 Task: Create a task  Fix issue causing mobile app to crash when device is low on memory , assign it to team member softage.6@softage.net in the project ToxicWorks and update the status of the task to  On Track  , set the priority of the task to High.
Action: Mouse moved to (98, 504)
Screenshot: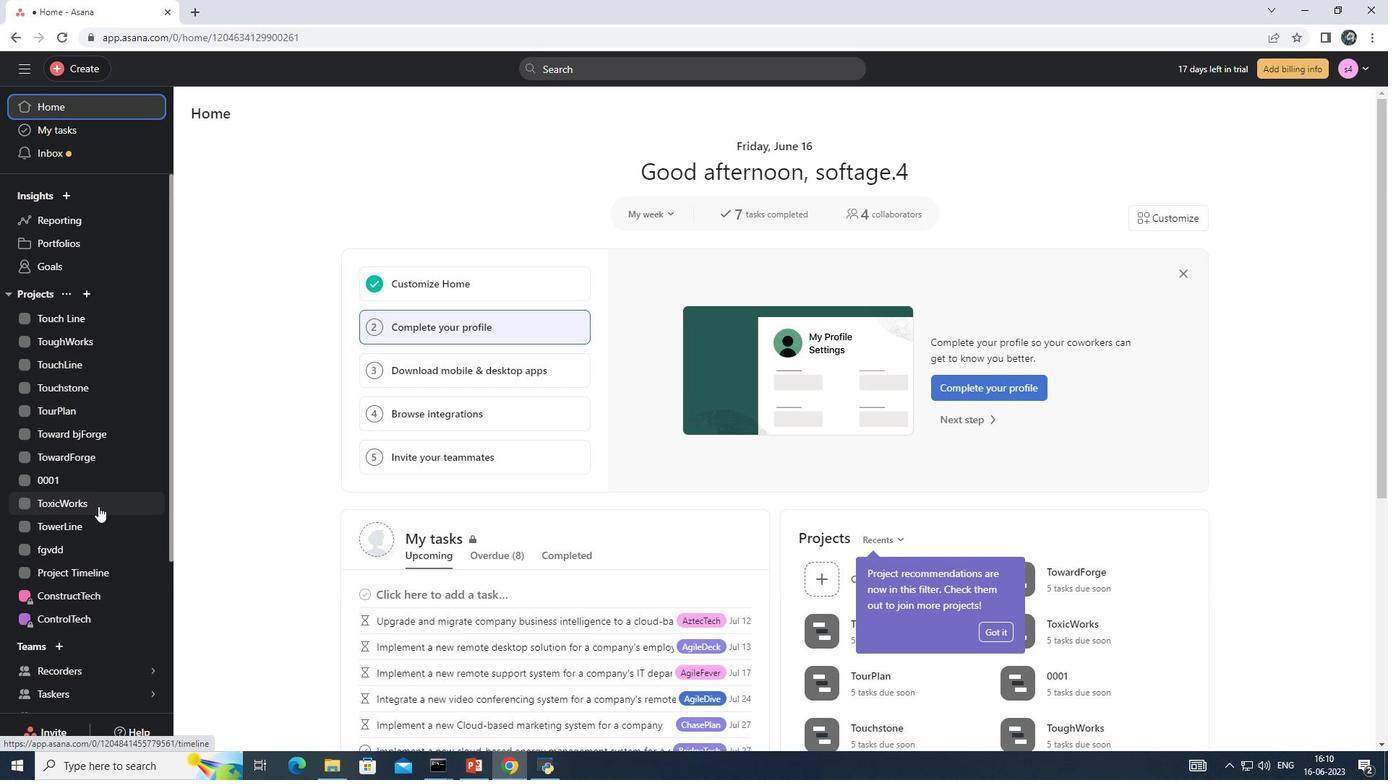
Action: Mouse pressed left at (98, 504)
Screenshot: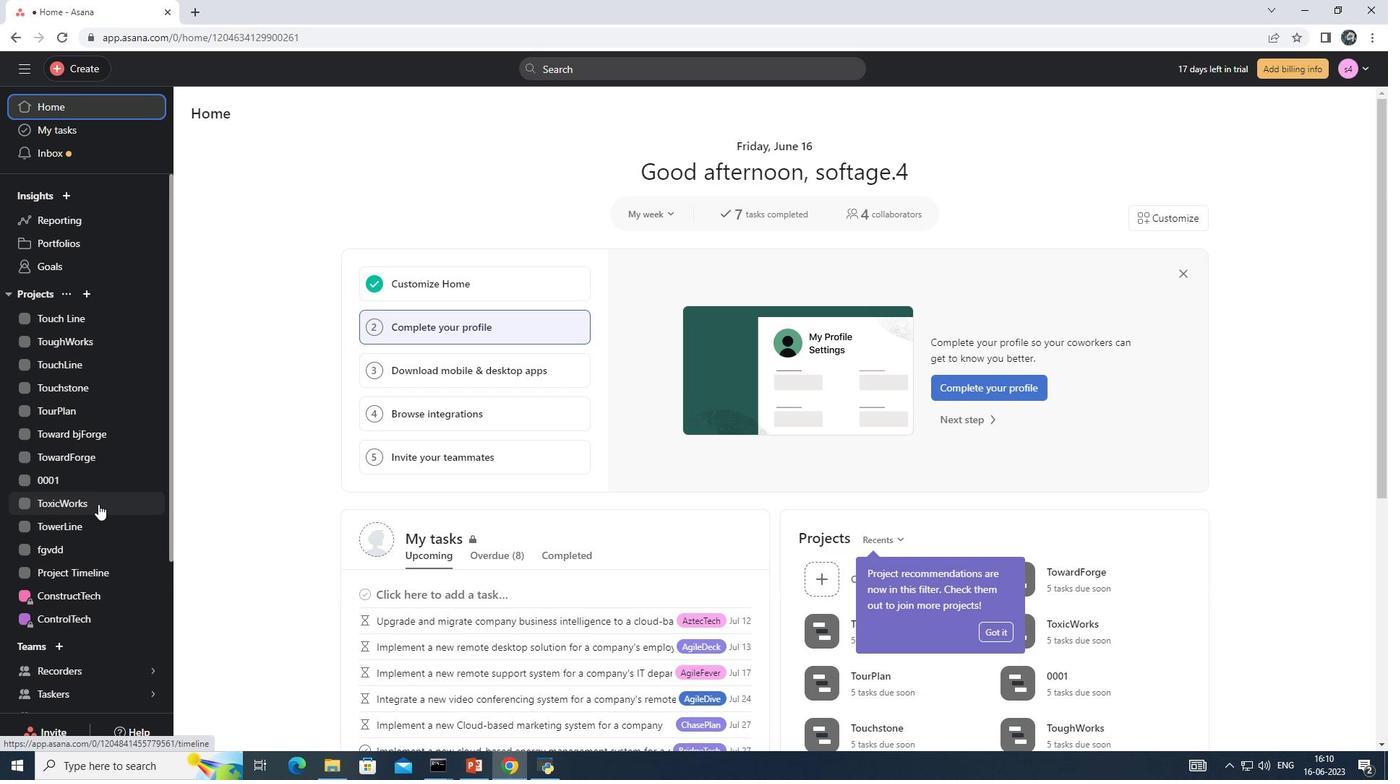 
Action: Mouse moved to (259, 143)
Screenshot: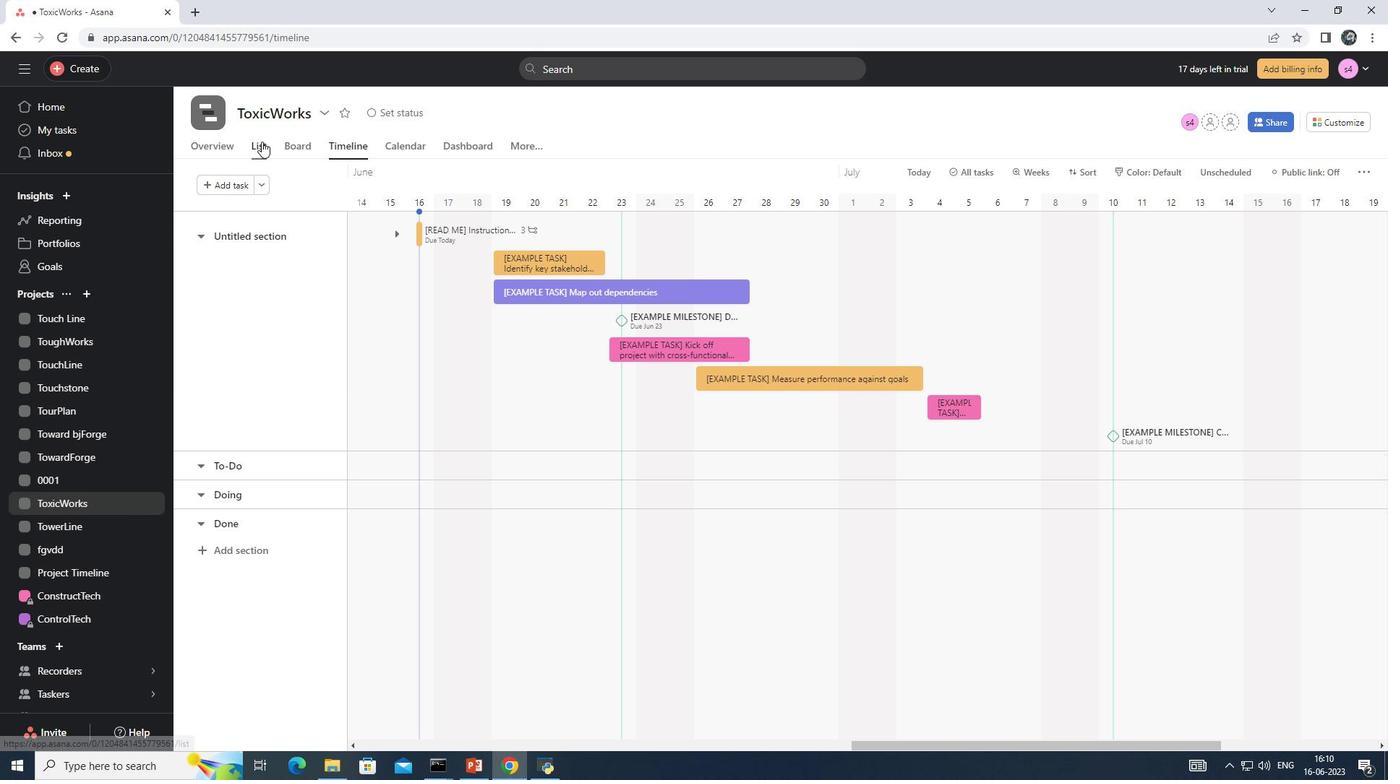
Action: Mouse pressed left at (259, 143)
Screenshot: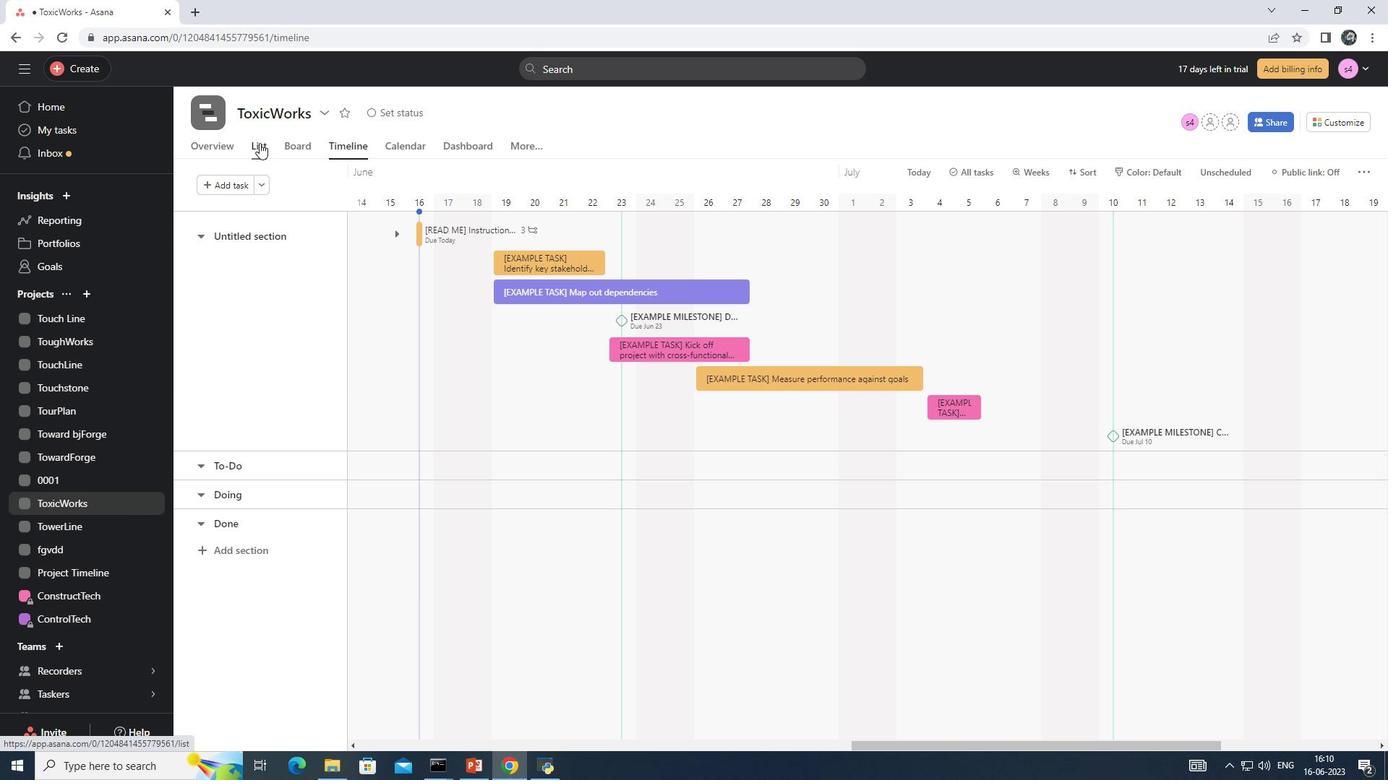 
Action: Mouse moved to (224, 177)
Screenshot: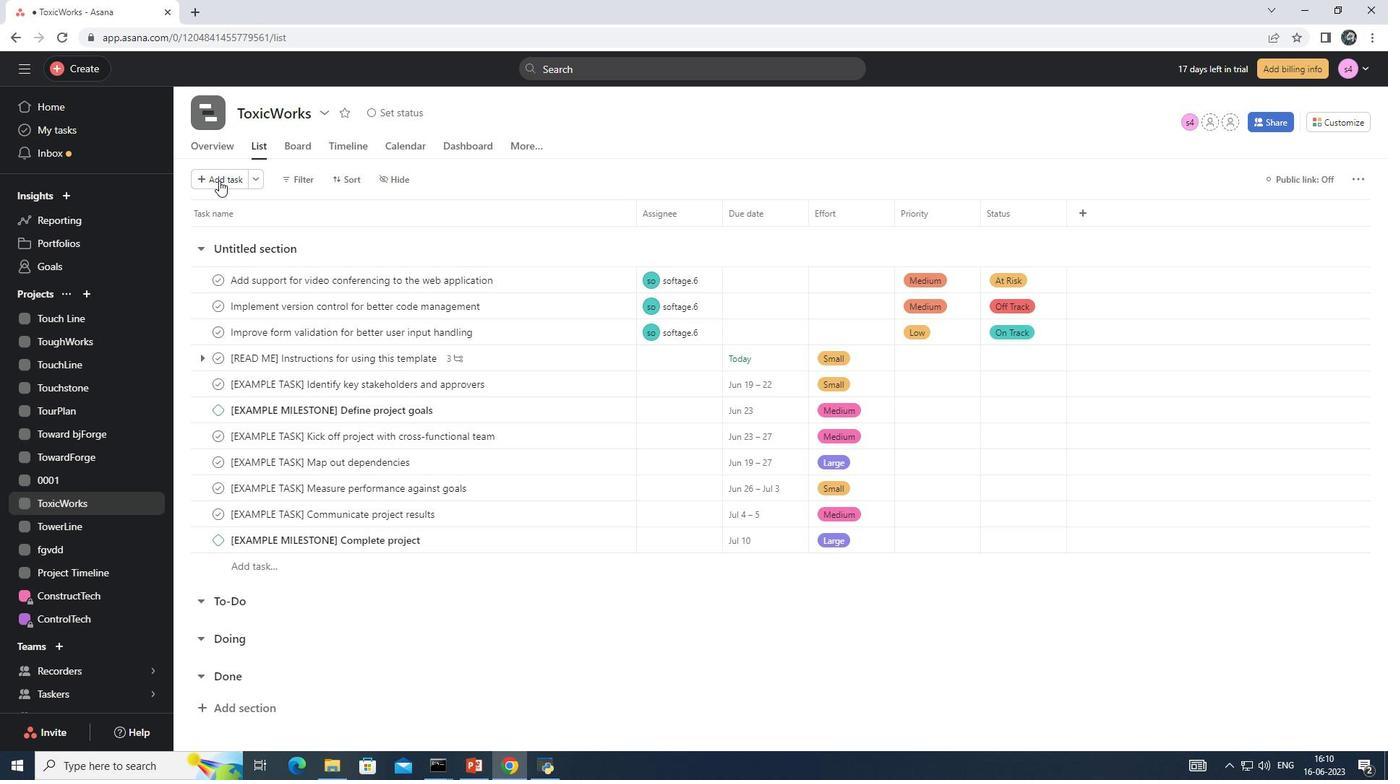 
Action: Mouse pressed left at (224, 177)
Screenshot: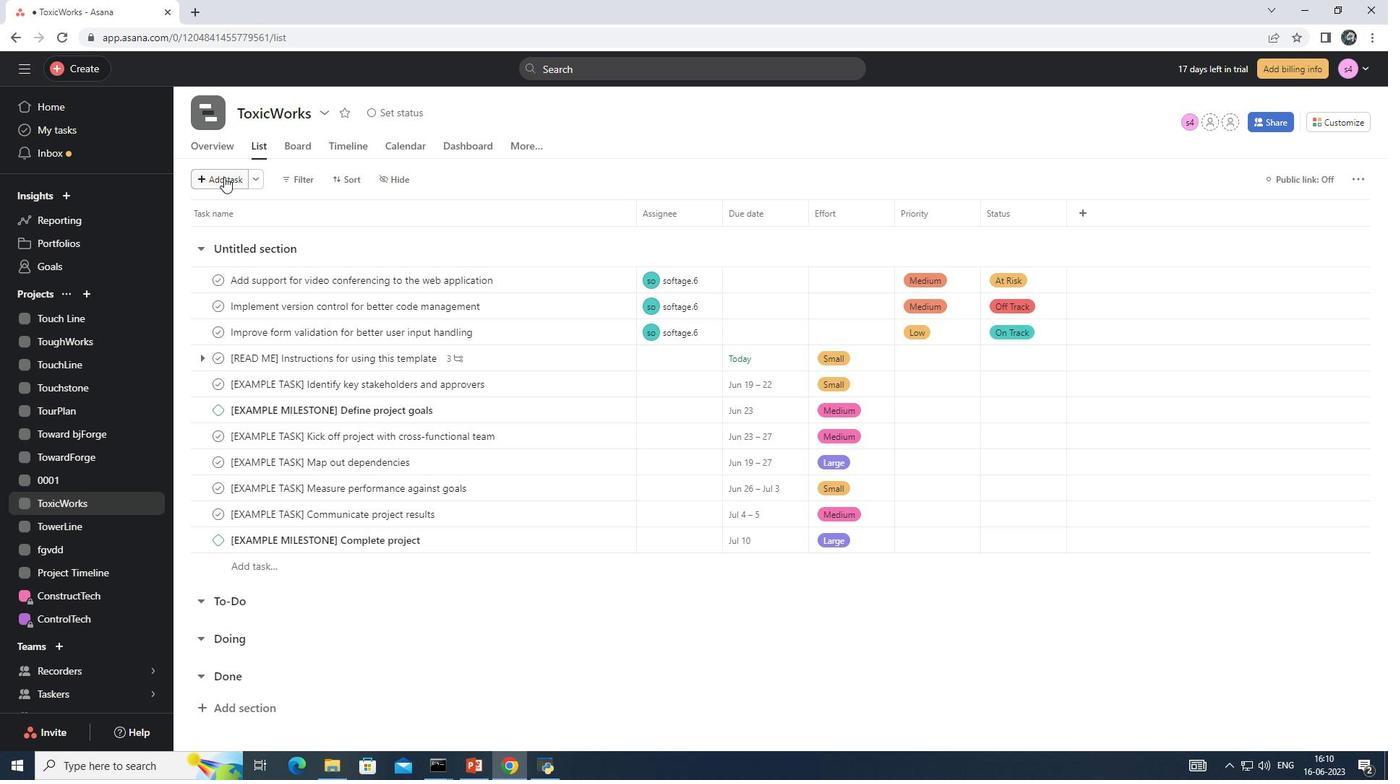 
Action: Mouse moved to (279, 290)
Screenshot: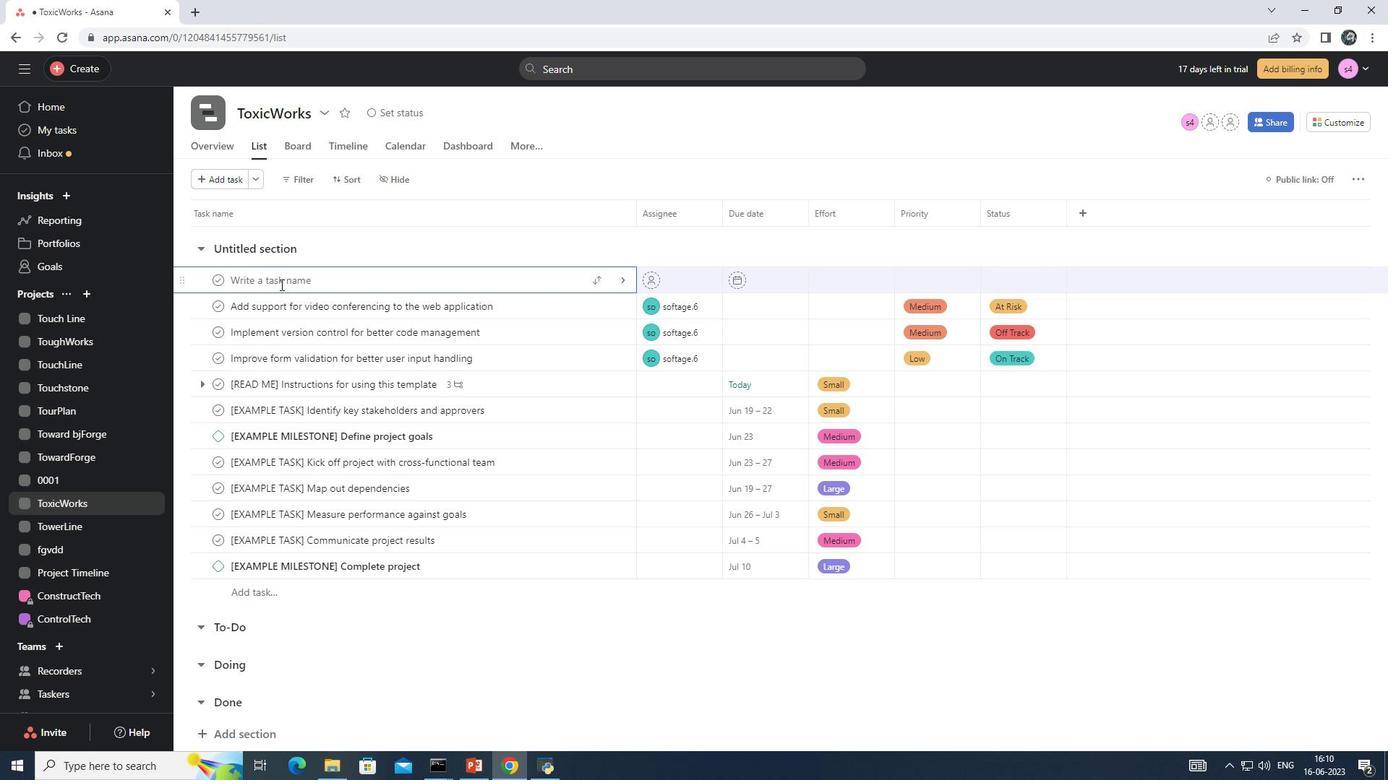 
Action: Key pressed <Key.shift>Fix<Key.space>issue<Key.space>causing<Key.space>mobile<Key.space>app<Key.space>to<Key.space>crash<Key.space>when<Key.space>device<Key.space>is<Key.space>low<Key.space>on<Key.space>memory
Screenshot: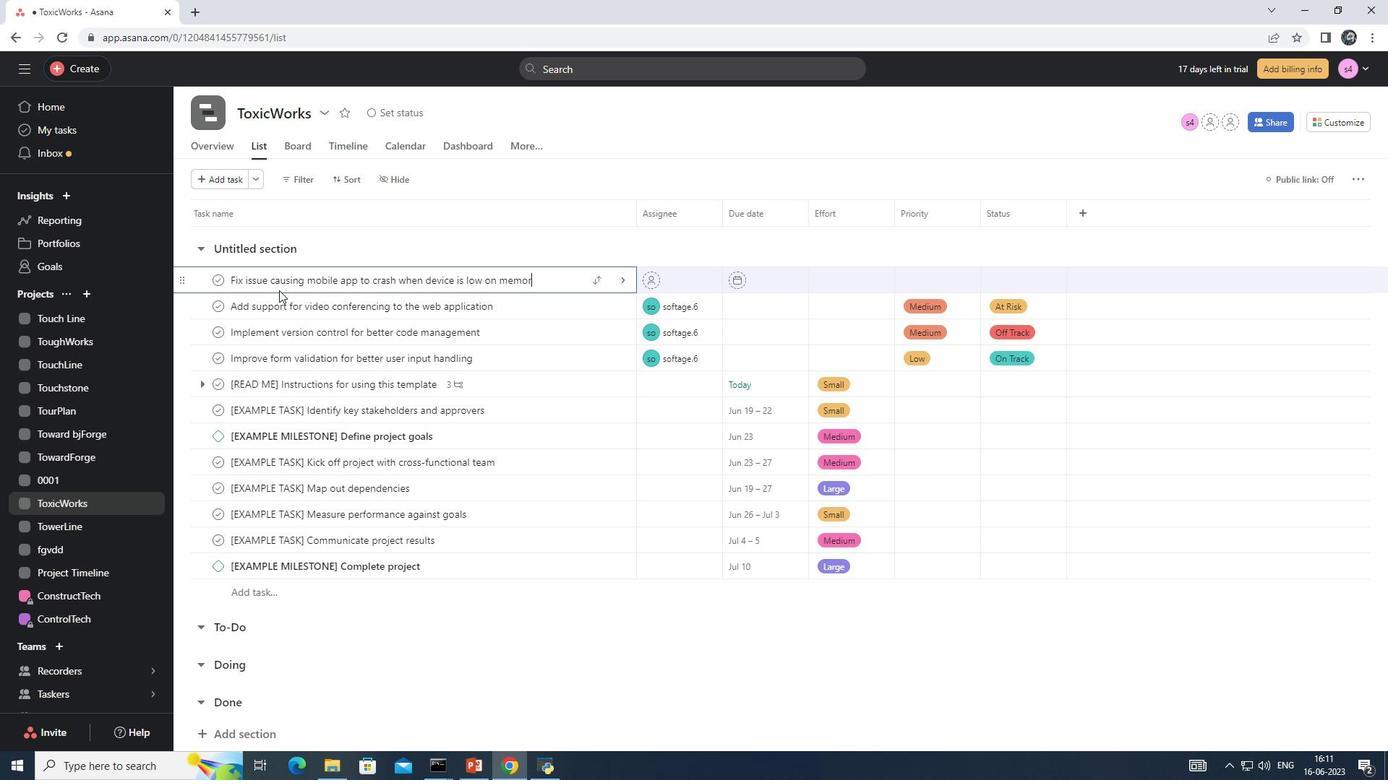 
Action: Mouse moved to (647, 277)
Screenshot: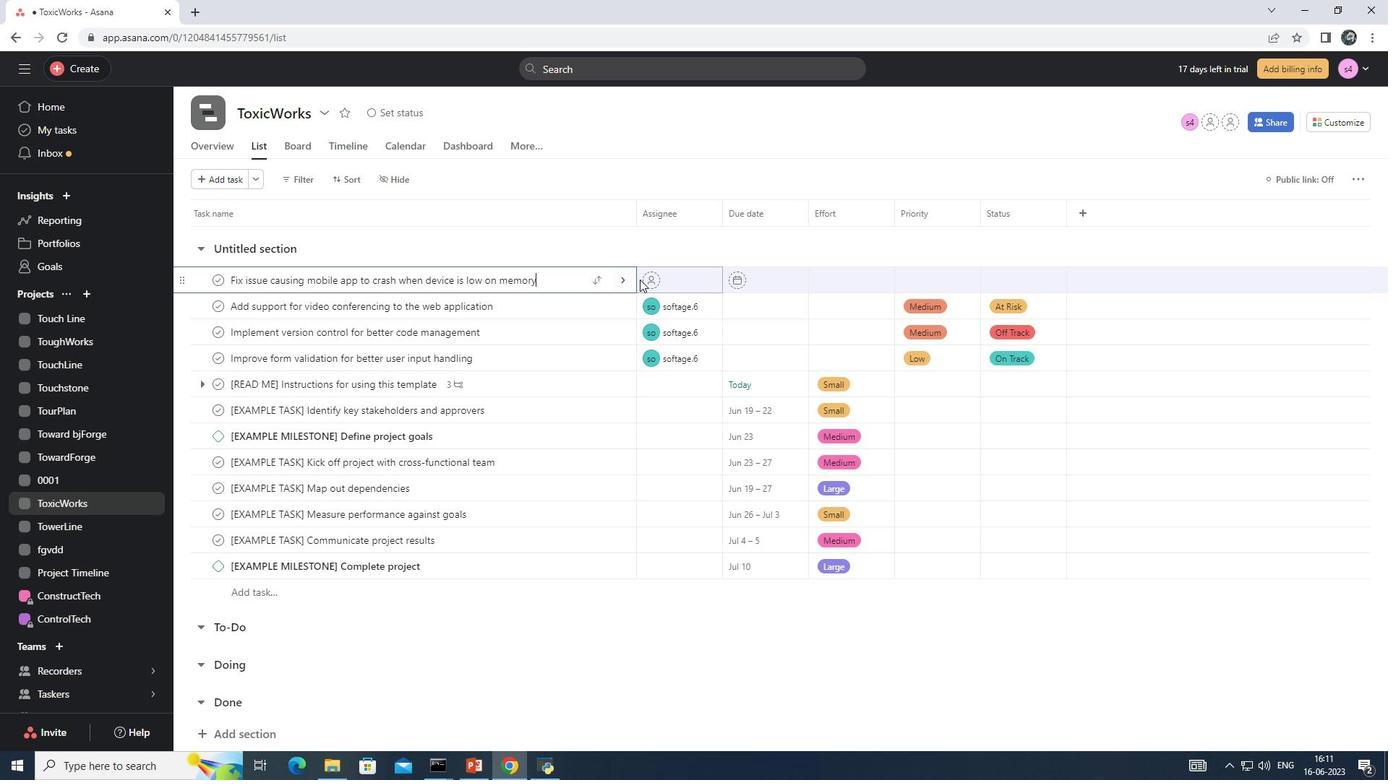 
Action: Mouse pressed left at (647, 277)
Screenshot: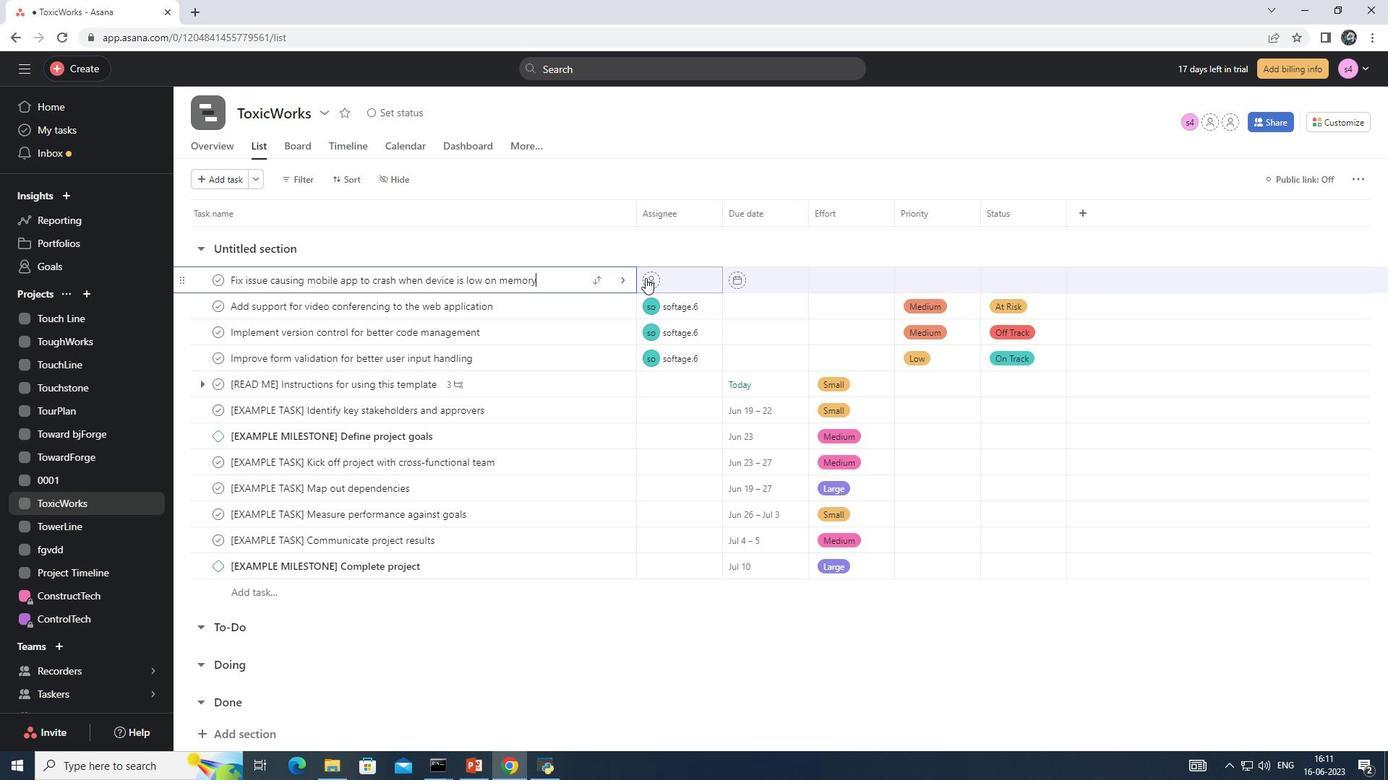 
Action: Mouse moved to (647, 277)
Screenshot: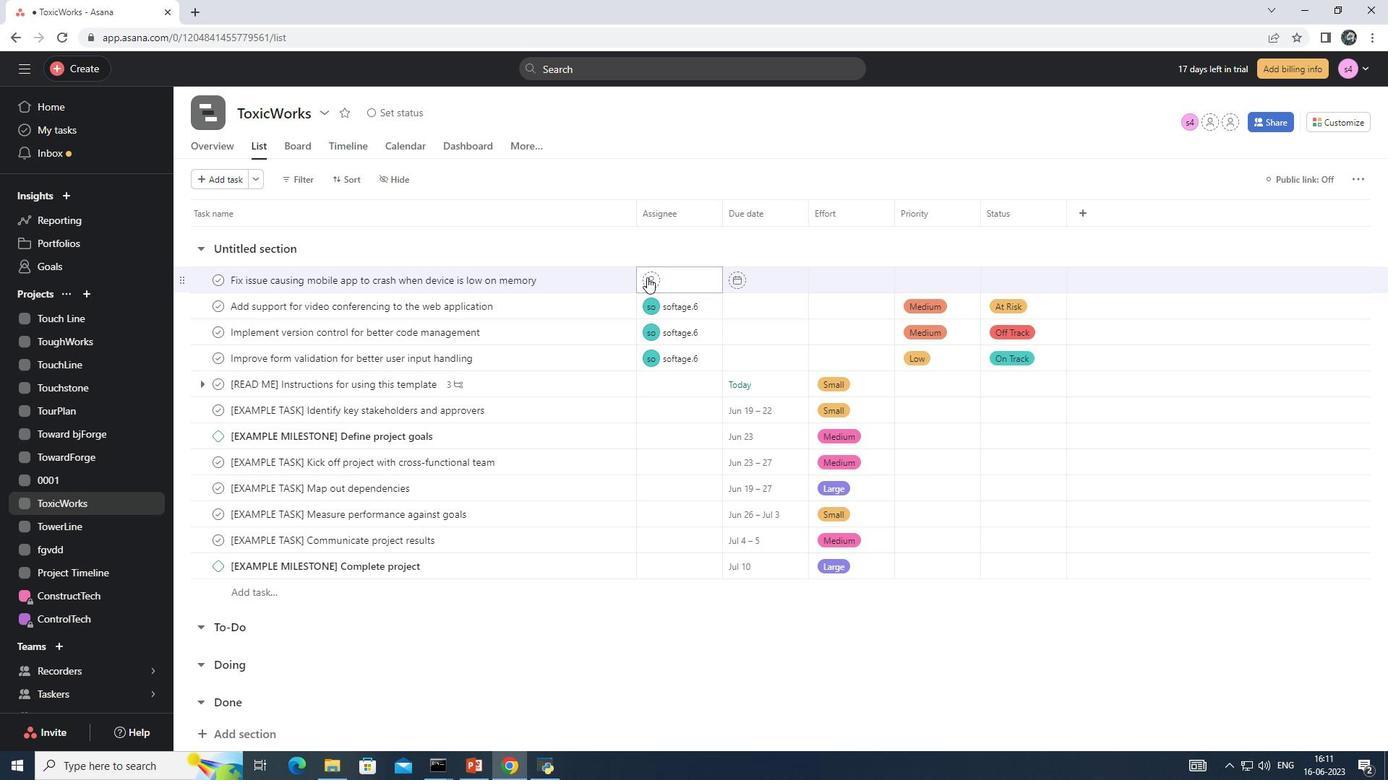 
Action: Key pressed softage.6<Key.shift>@<Key.enter>
Screenshot: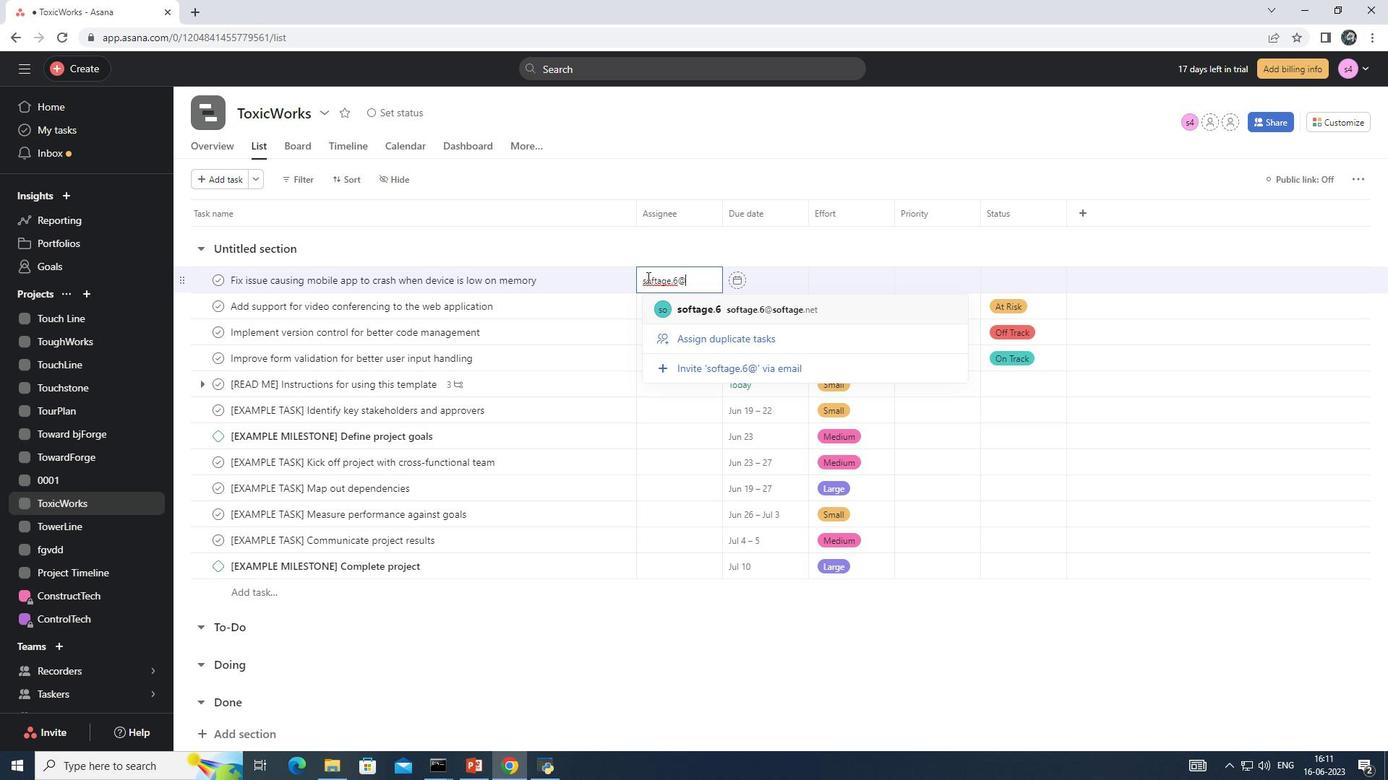 
Action: Mouse moved to (1001, 277)
Screenshot: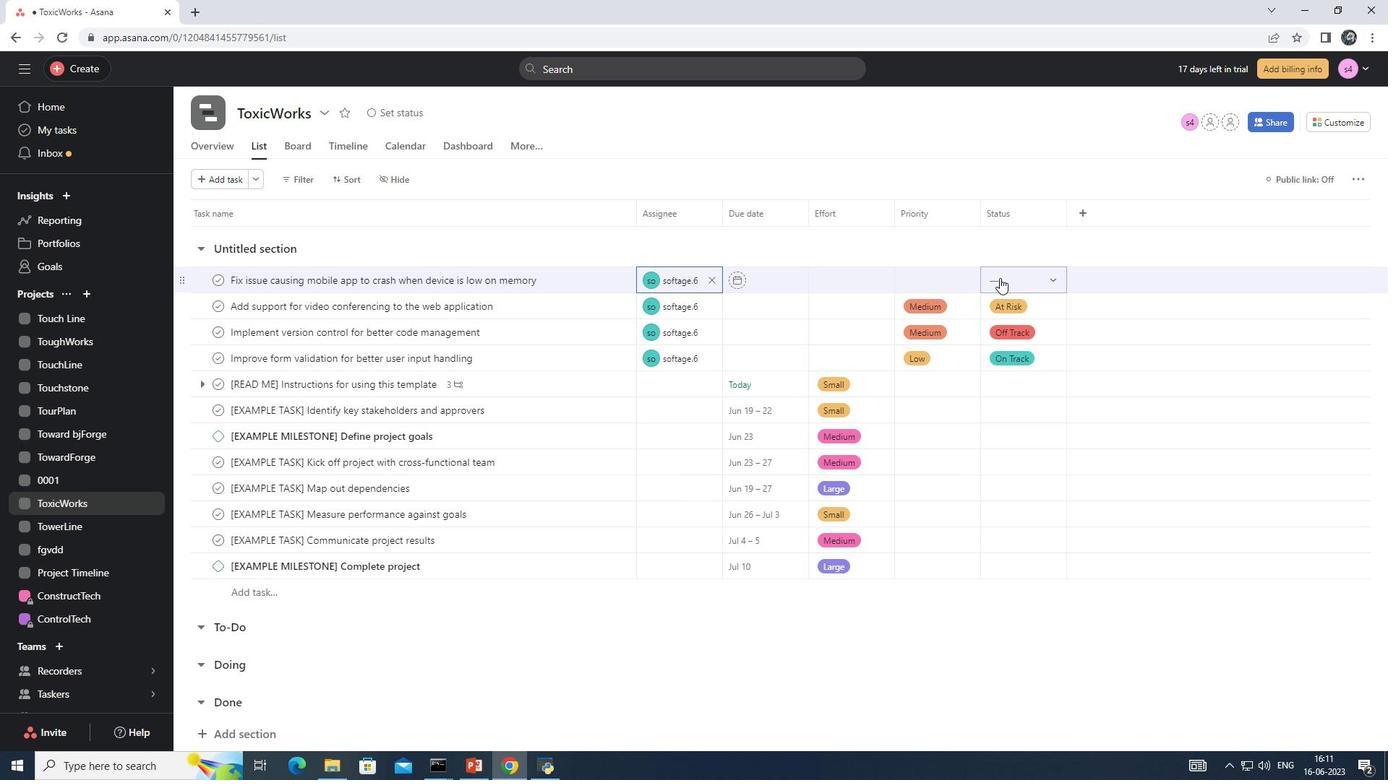 
Action: Mouse pressed left at (1001, 277)
Screenshot: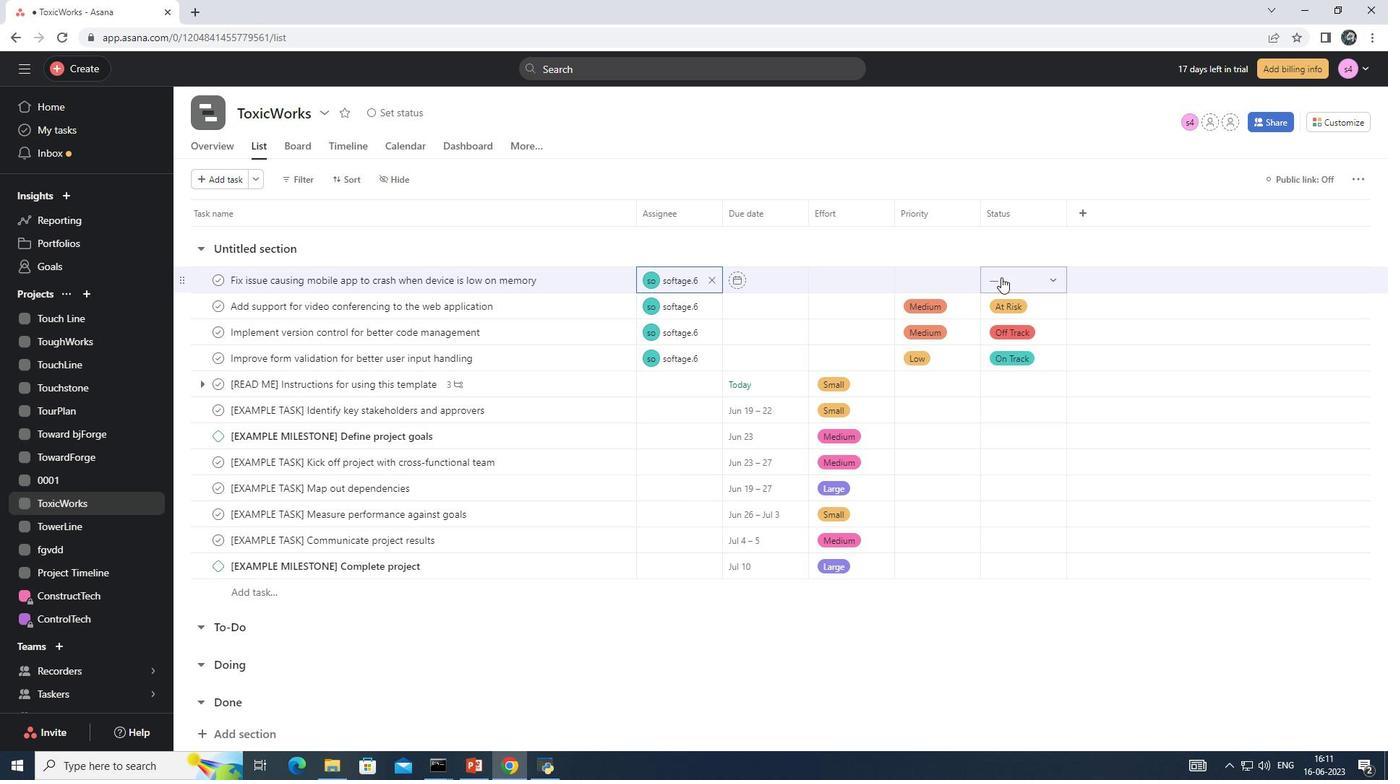 
Action: Mouse moved to (1052, 329)
Screenshot: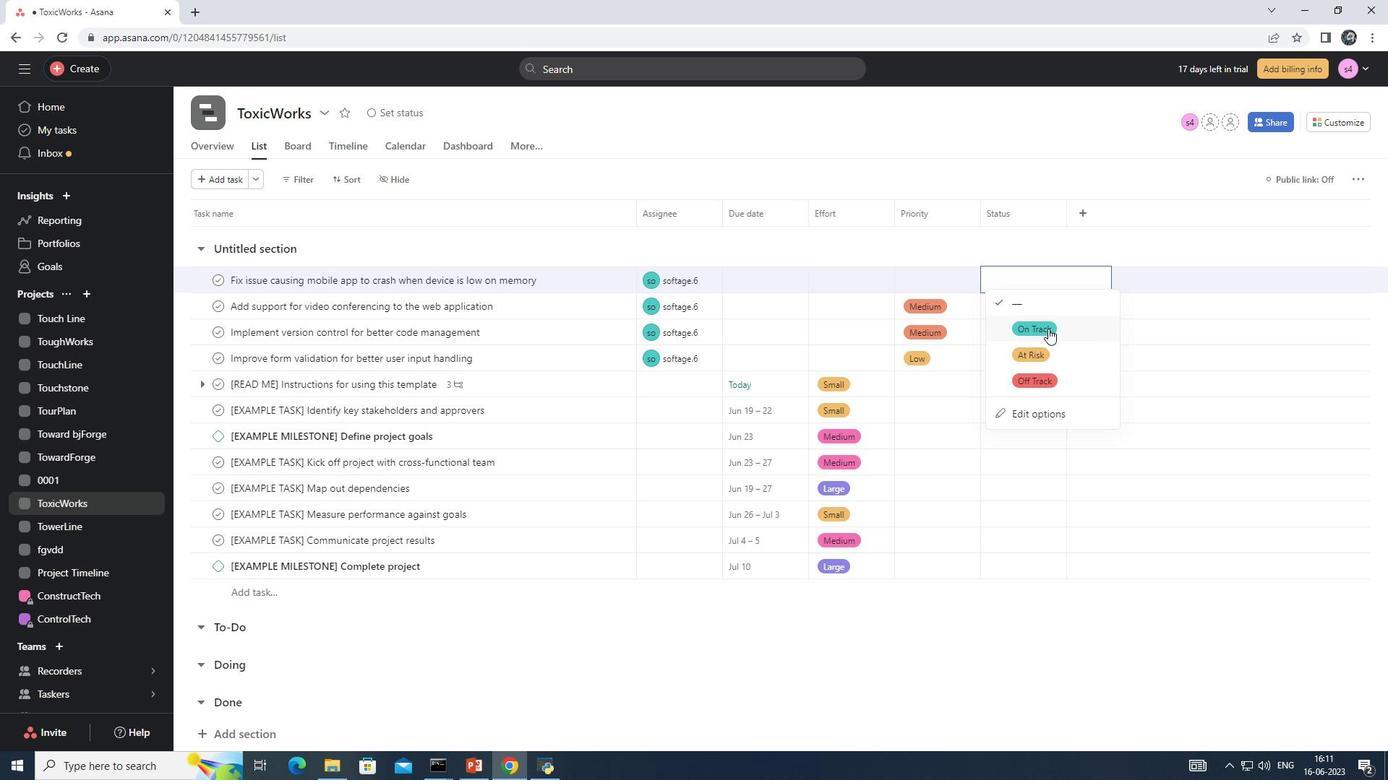 
Action: Mouse pressed left at (1052, 329)
Screenshot: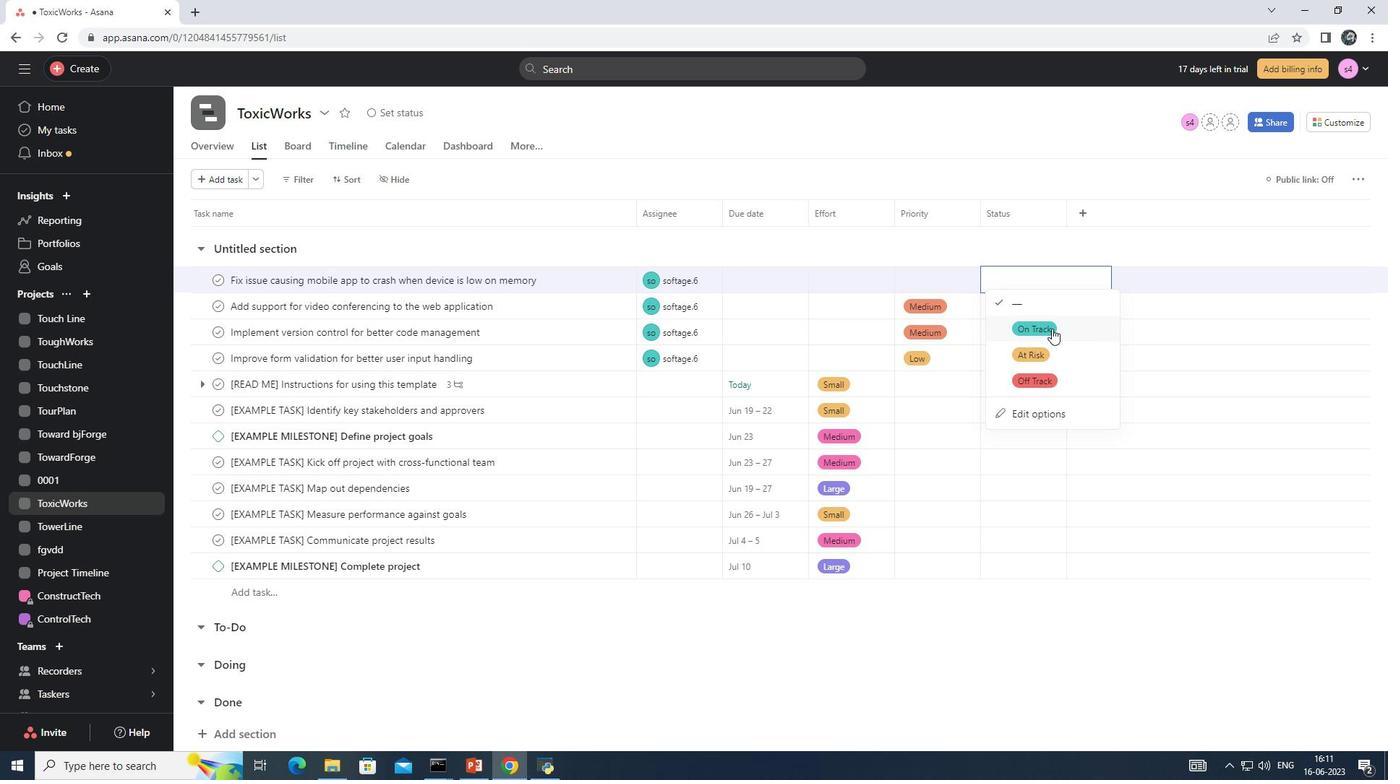 
Action: Mouse moved to (931, 284)
Screenshot: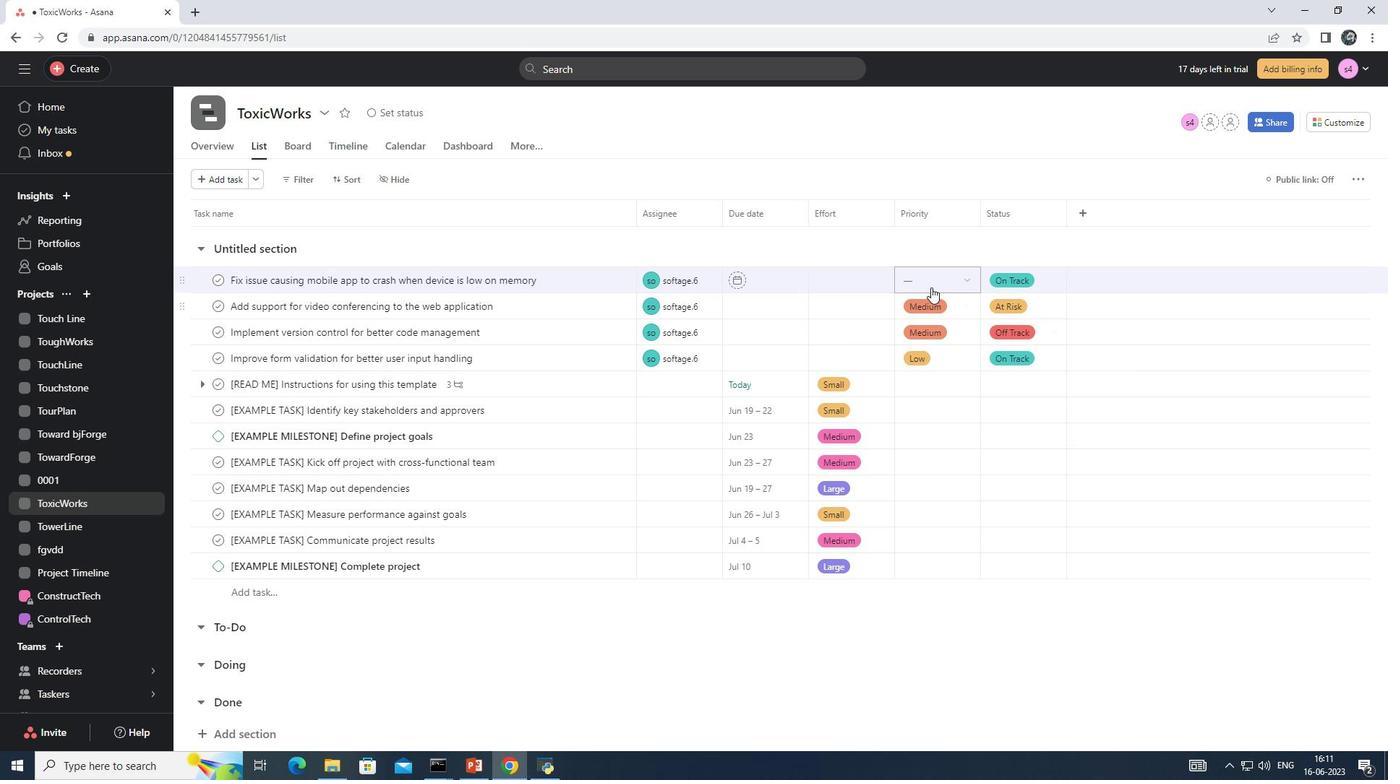 
Action: Mouse pressed left at (931, 284)
Screenshot: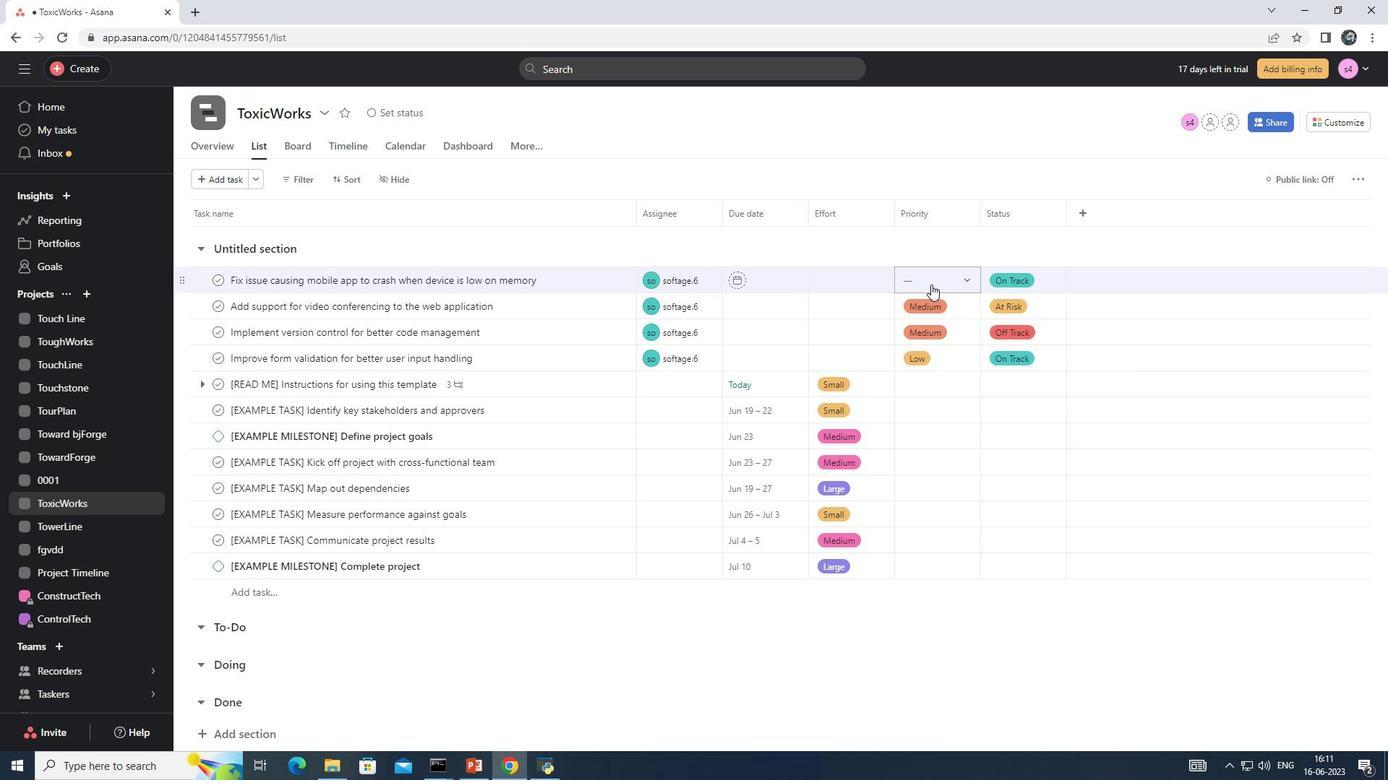 
Action: Mouse moved to (973, 328)
Screenshot: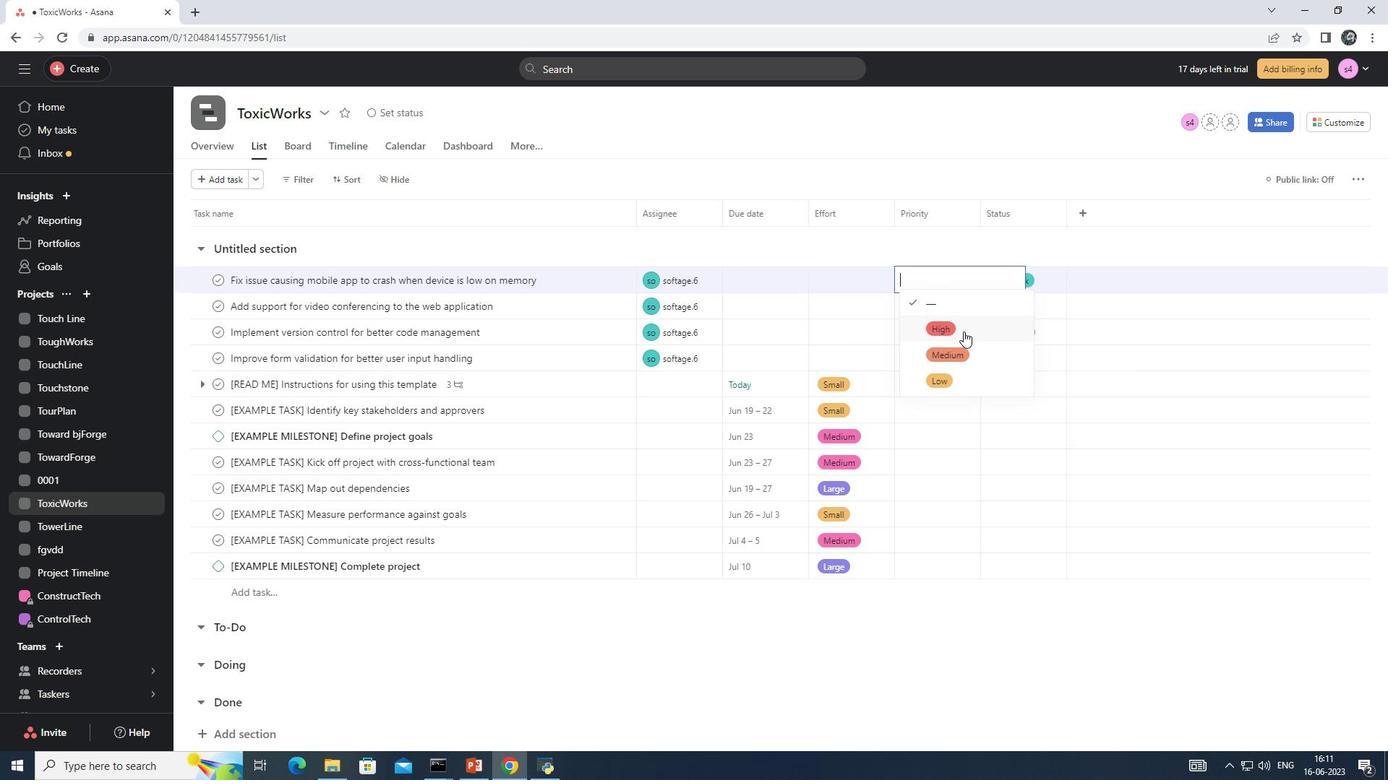 
Action: Mouse pressed left at (973, 328)
Screenshot: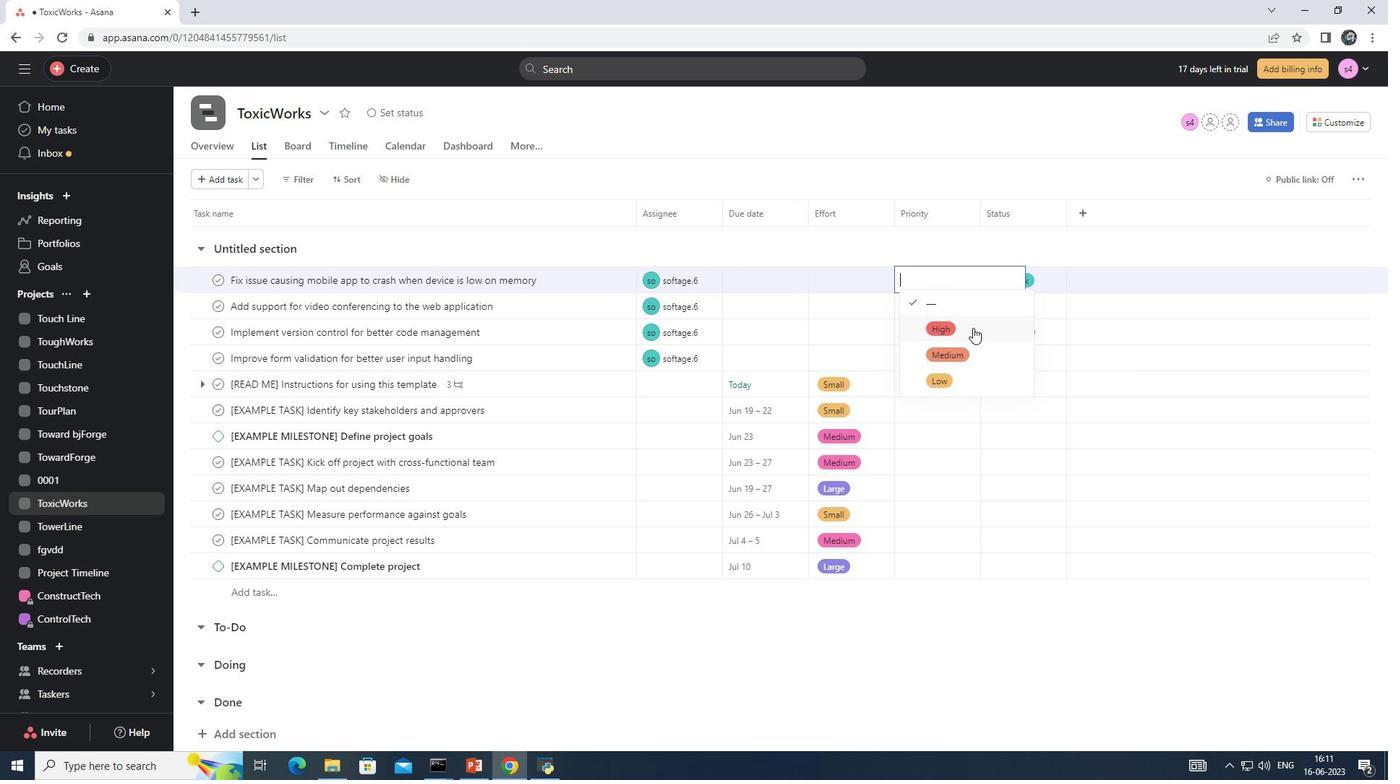 
